 Task: Add the task  Integrate a new online platform for online cooking lessons to the section Incident Prevention Sprint in the project BitRise and add a Due Date to the respective task as 2023/11/13
Action: Mouse moved to (865, 418)
Screenshot: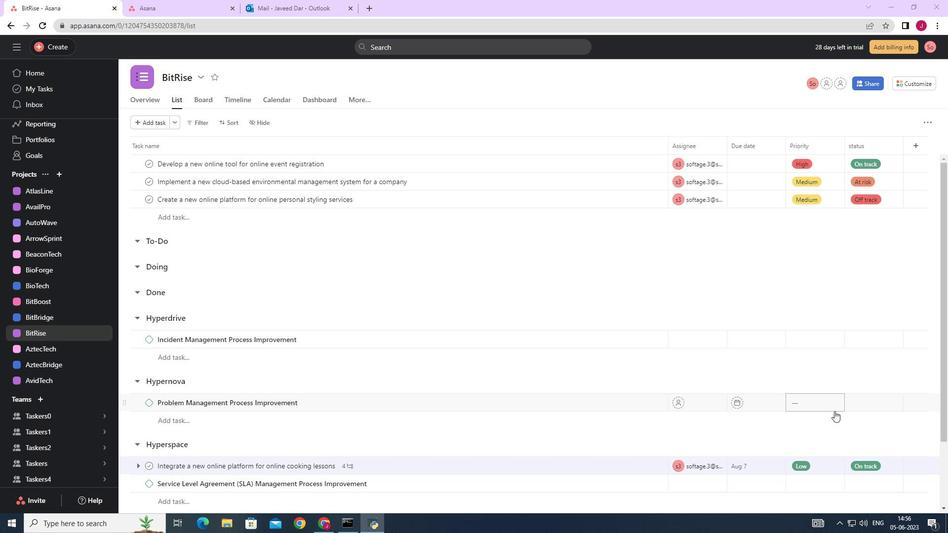 
Action: Mouse scrolled (865, 417) with delta (0, 0)
Screenshot: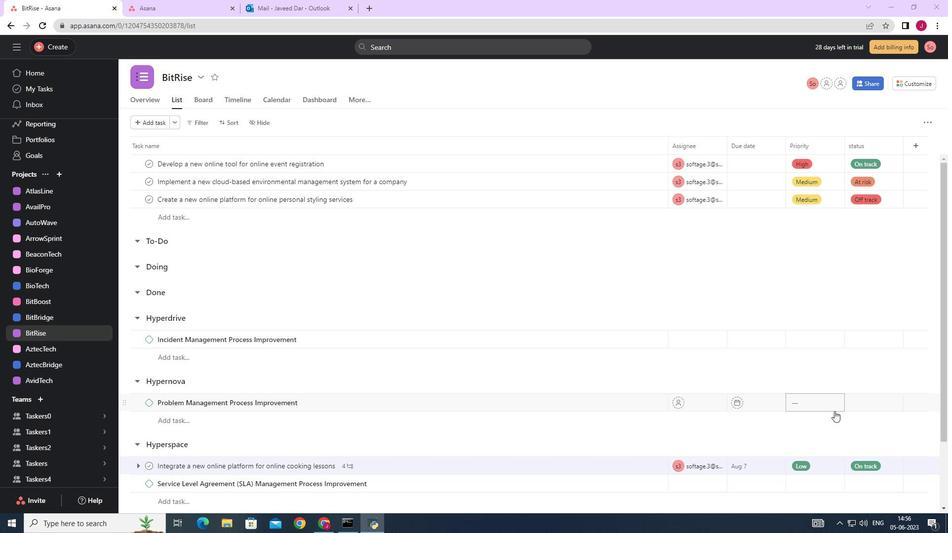 
Action: Mouse scrolled (865, 417) with delta (0, 0)
Screenshot: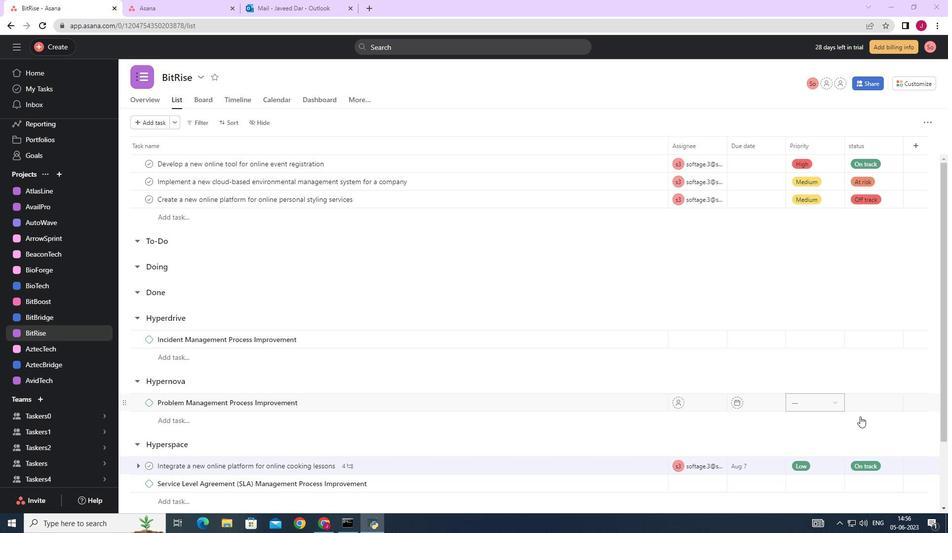 
Action: Mouse scrolled (865, 417) with delta (0, 0)
Screenshot: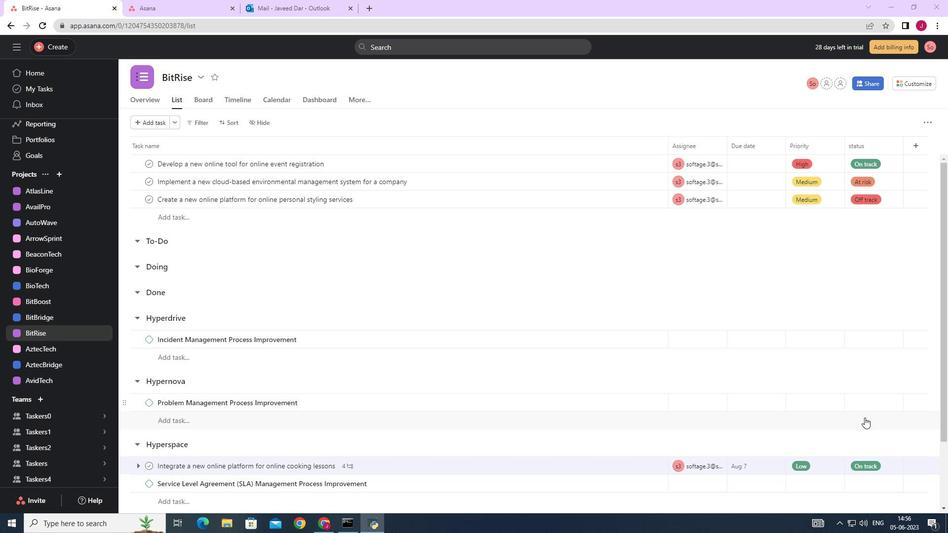 
Action: Mouse scrolled (865, 417) with delta (0, 0)
Screenshot: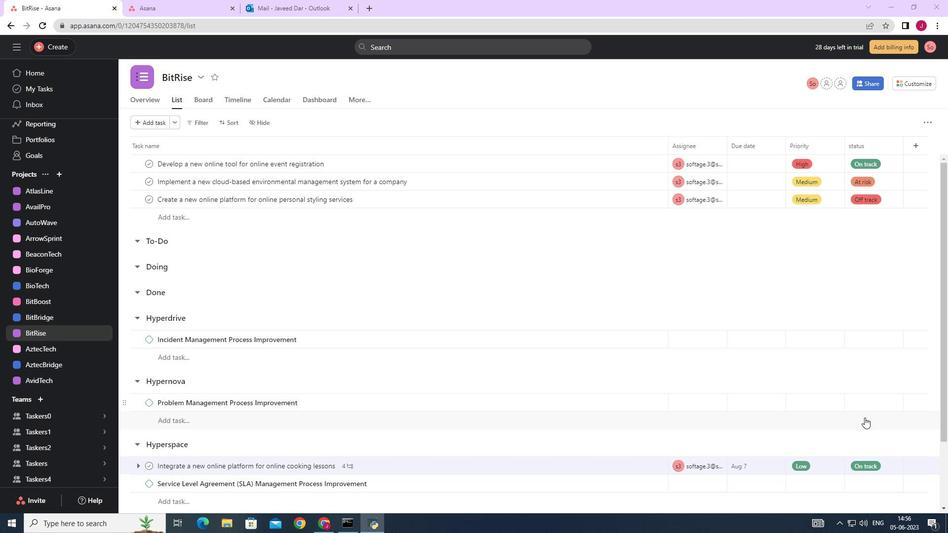 
Action: Mouse scrolled (865, 417) with delta (0, 0)
Screenshot: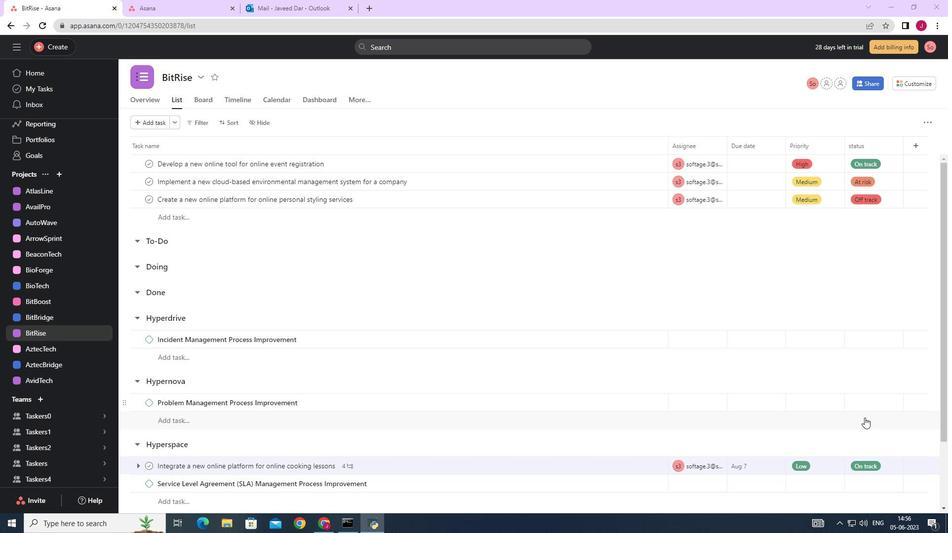 
Action: Mouse moved to (728, 386)
Screenshot: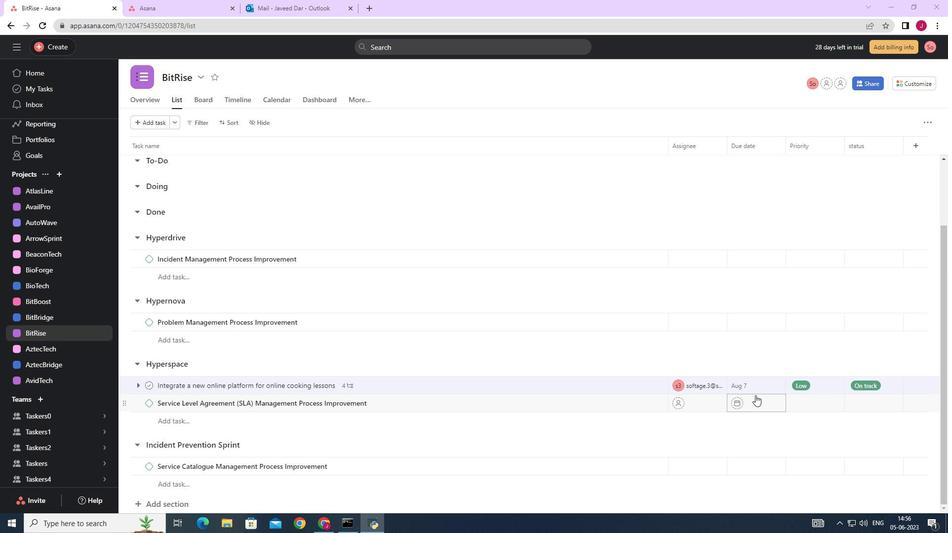 
Action: Mouse scrolled (728, 385) with delta (0, 0)
Screenshot: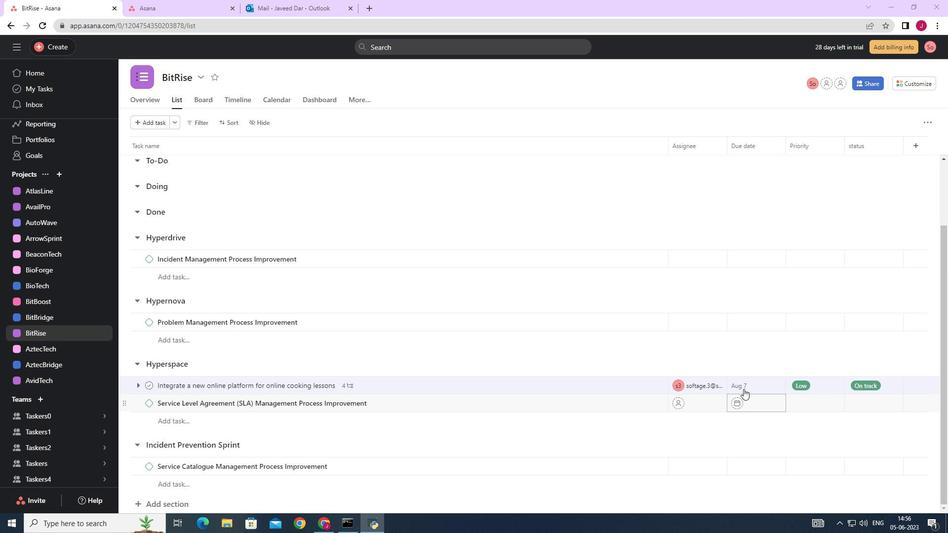 
Action: Mouse scrolled (728, 385) with delta (0, 0)
Screenshot: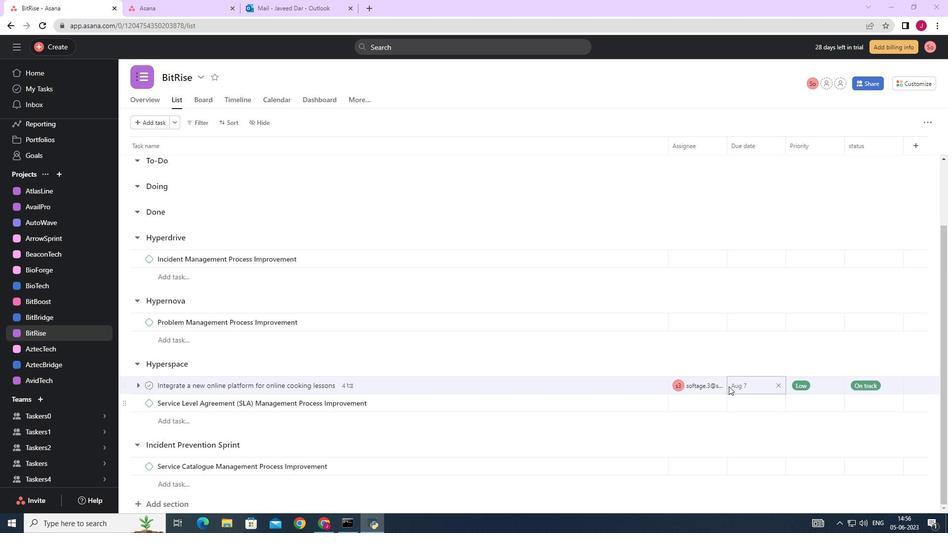 
Action: Mouse moved to (640, 384)
Screenshot: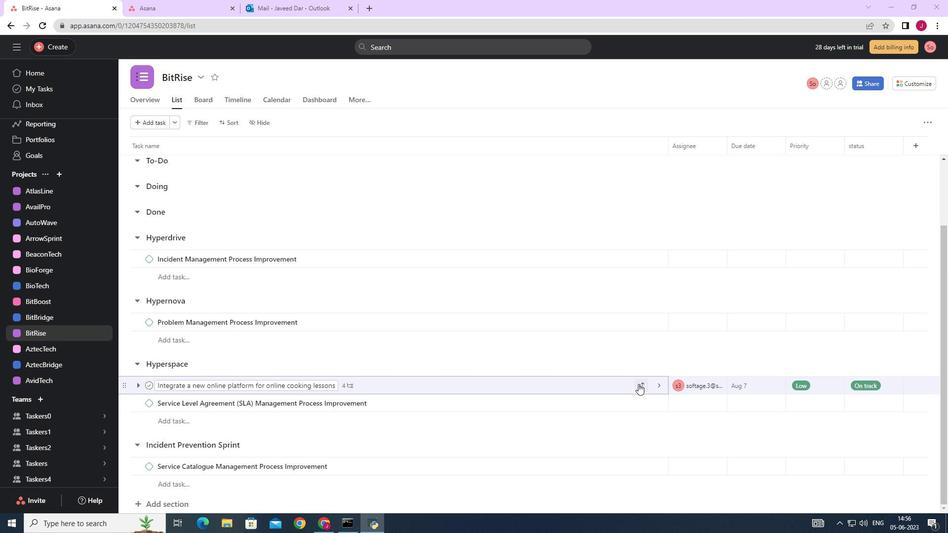 
Action: Mouse pressed left at (640, 384)
Screenshot: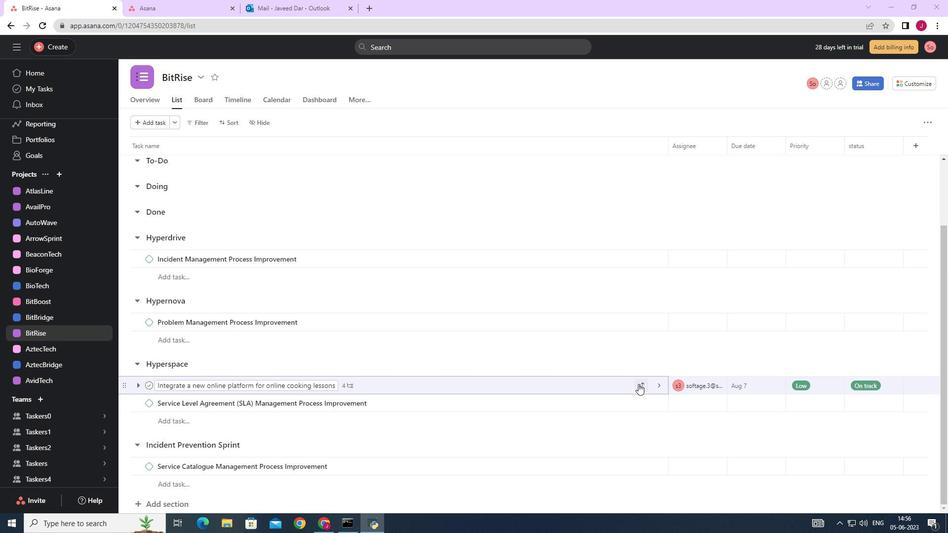 
Action: Mouse moved to (608, 368)
Screenshot: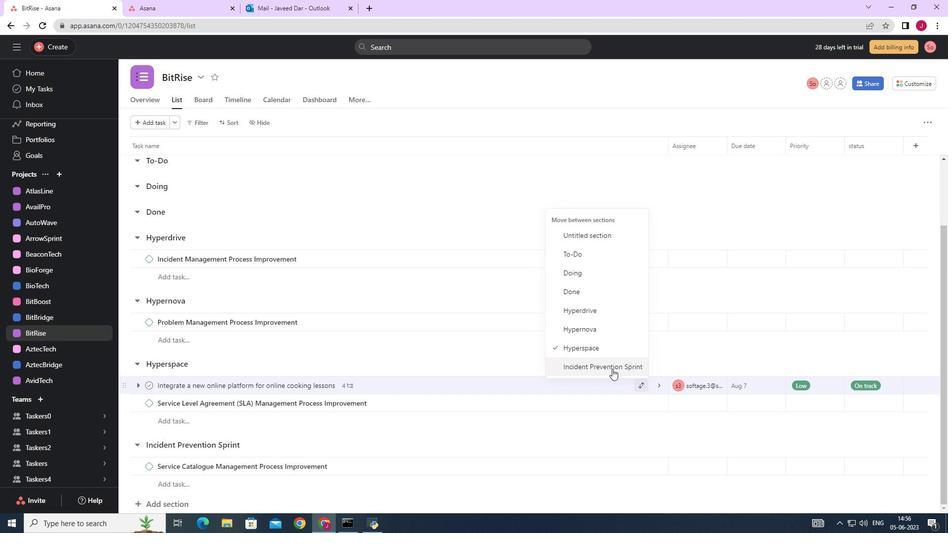 
Action: Mouse pressed left at (608, 368)
Screenshot: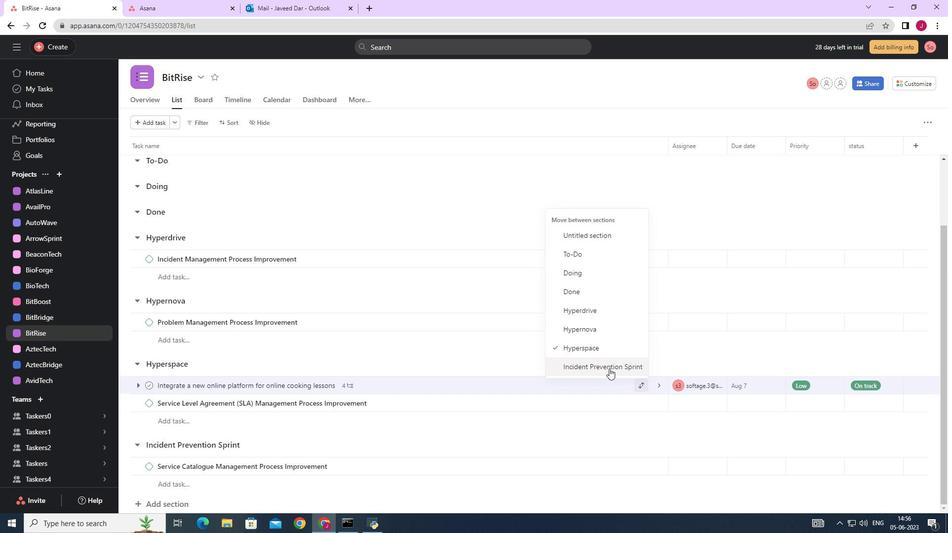 
Action: Mouse moved to (779, 445)
Screenshot: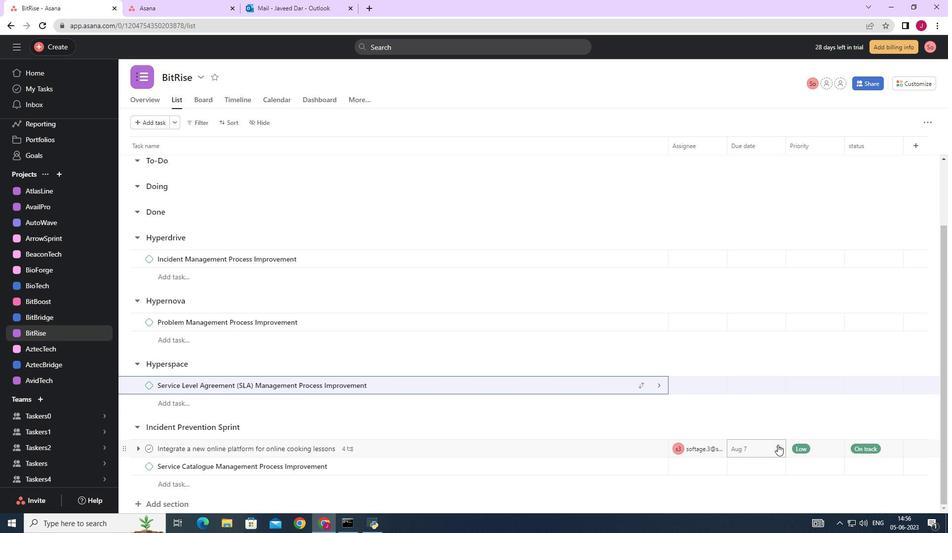 
Action: Mouse pressed left at (779, 445)
Screenshot: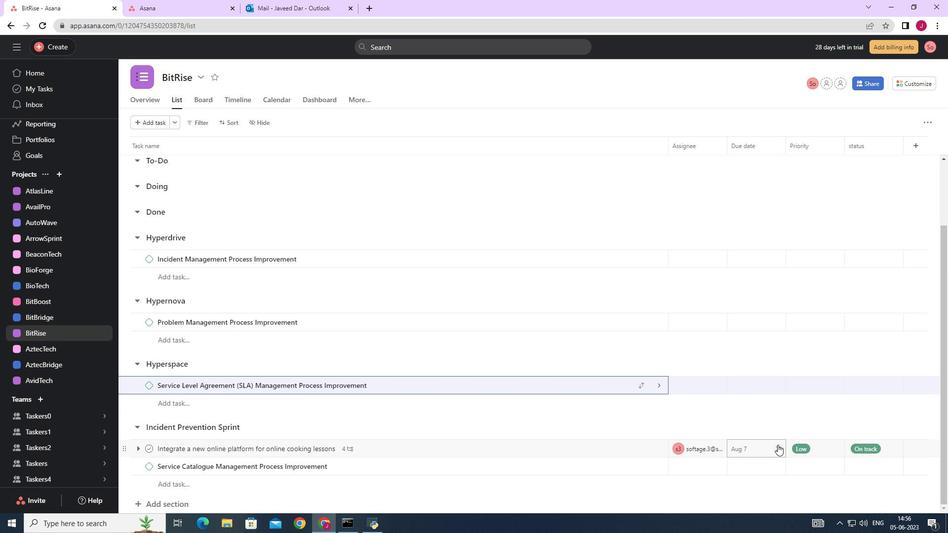 
Action: Mouse moved to (753, 445)
Screenshot: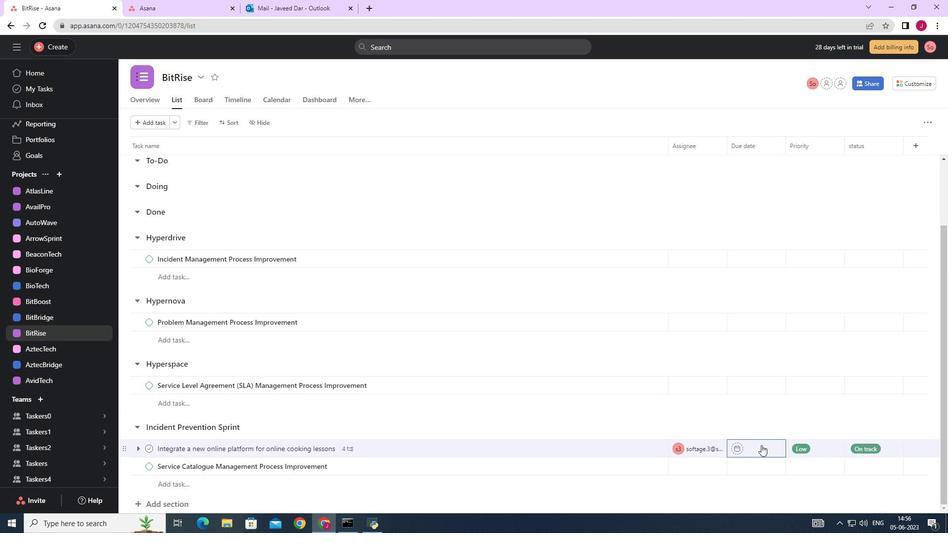 
Action: Mouse pressed left at (753, 445)
Screenshot: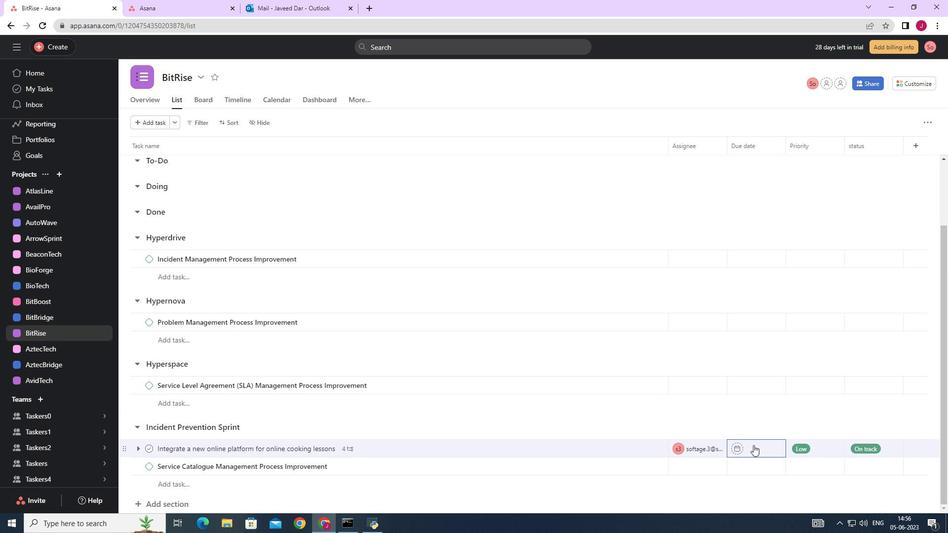 
Action: Mouse moved to (856, 292)
Screenshot: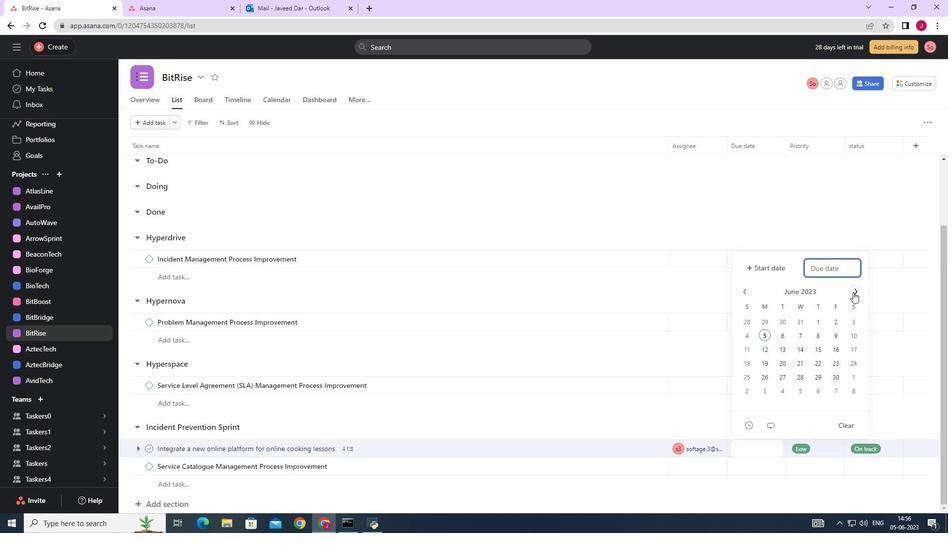 
Action: Mouse pressed left at (856, 292)
Screenshot: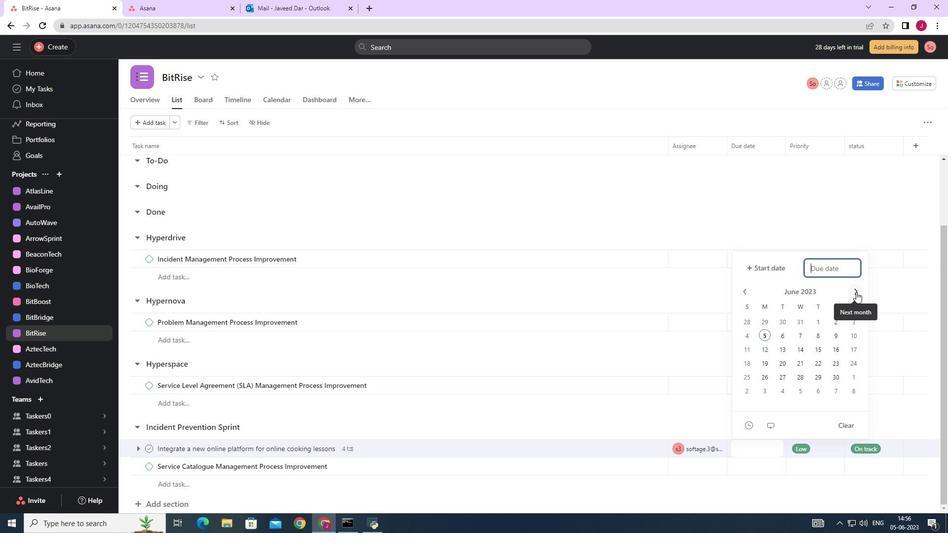 
Action: Mouse moved to (857, 292)
Screenshot: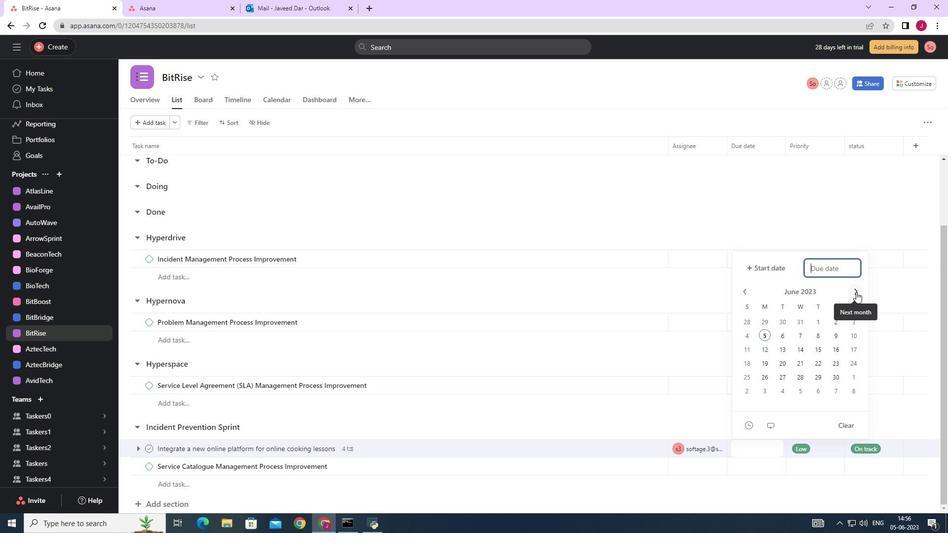 
Action: Mouse pressed left at (857, 292)
Screenshot: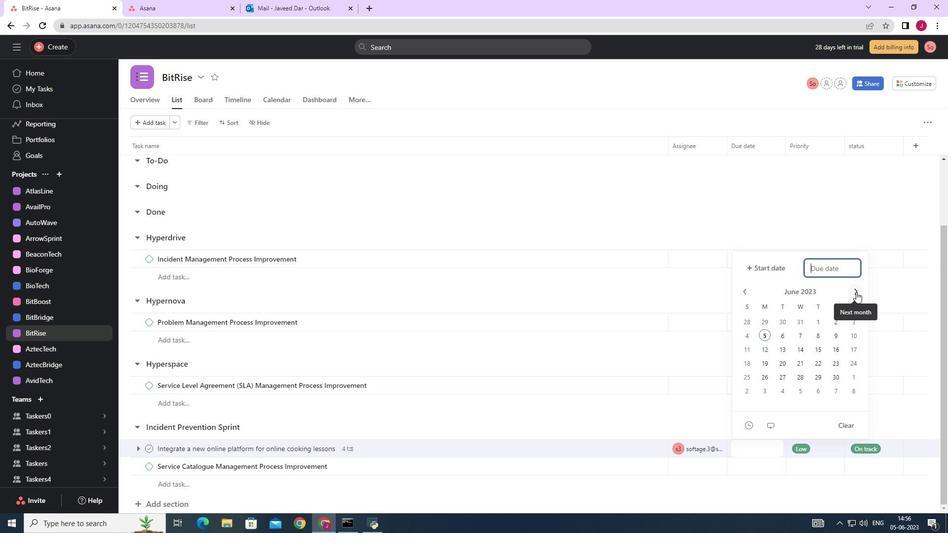 
Action: Mouse pressed left at (857, 292)
Screenshot: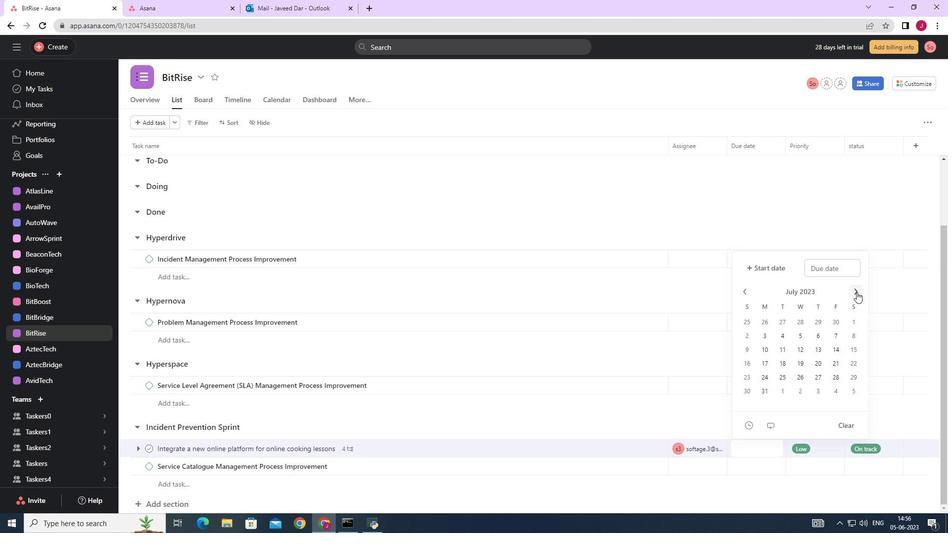 
Action: Mouse pressed left at (857, 292)
Screenshot: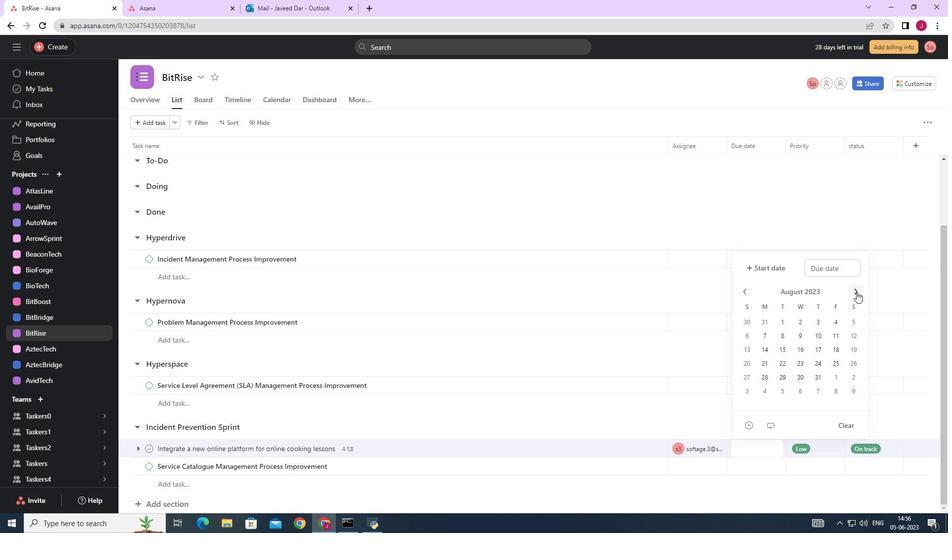
Action: Mouse pressed left at (857, 292)
Screenshot: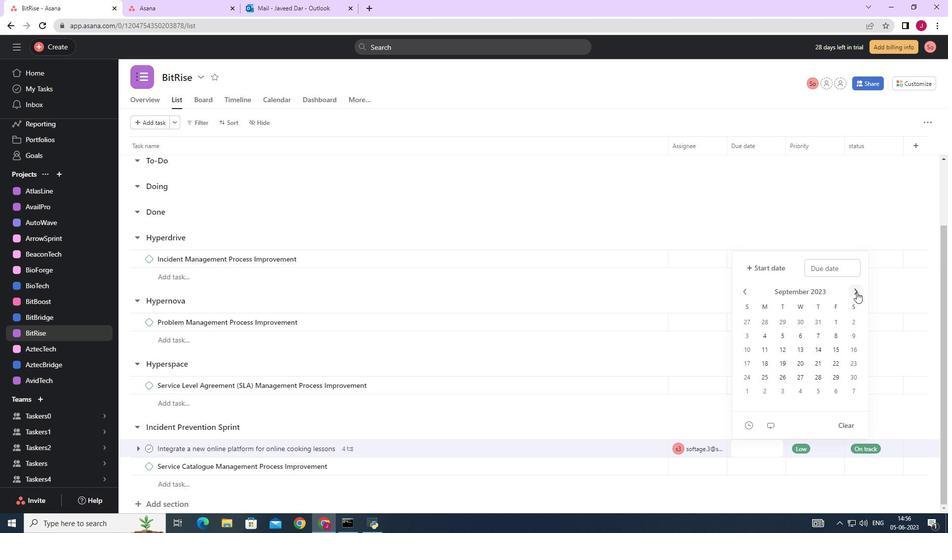 
Action: Mouse pressed left at (857, 292)
Screenshot: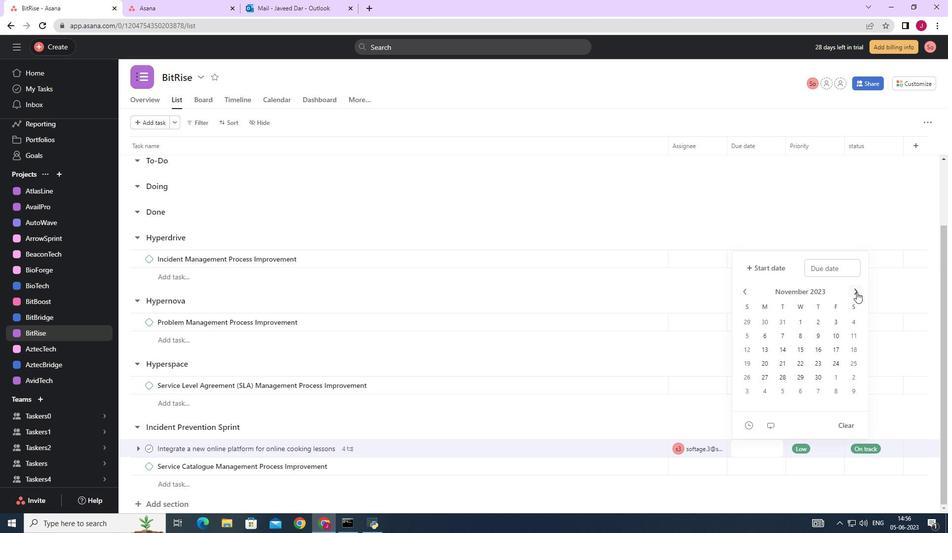 
Action: Mouse moved to (749, 296)
Screenshot: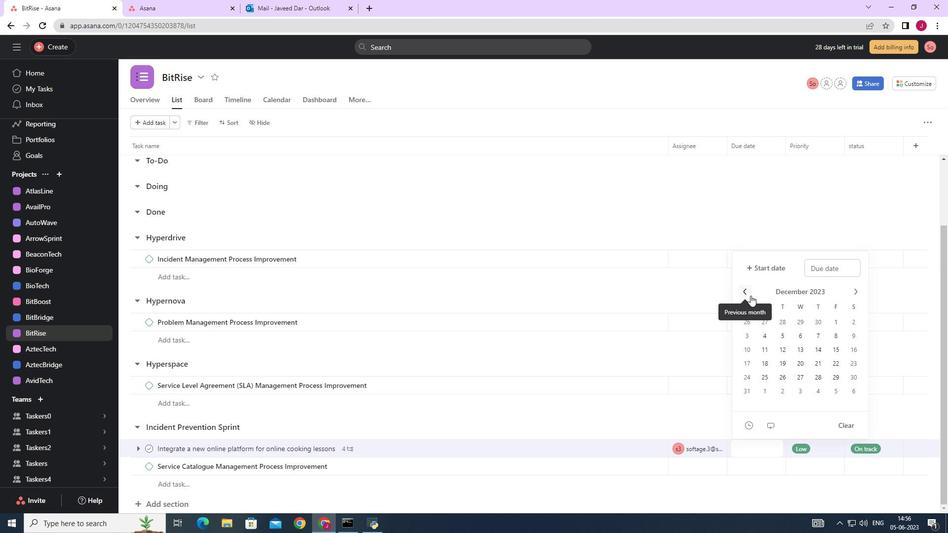 
Action: Mouse pressed left at (749, 296)
Screenshot: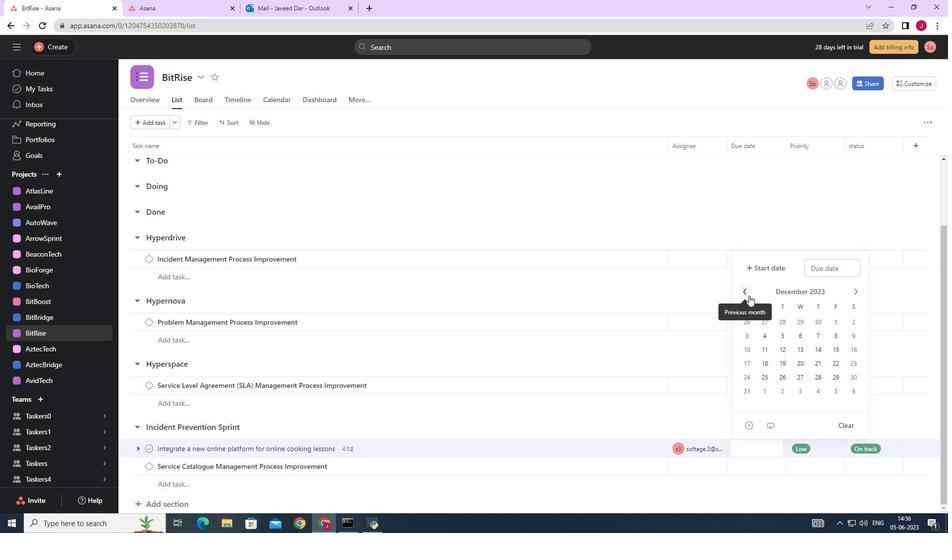 
Action: Mouse moved to (854, 335)
Screenshot: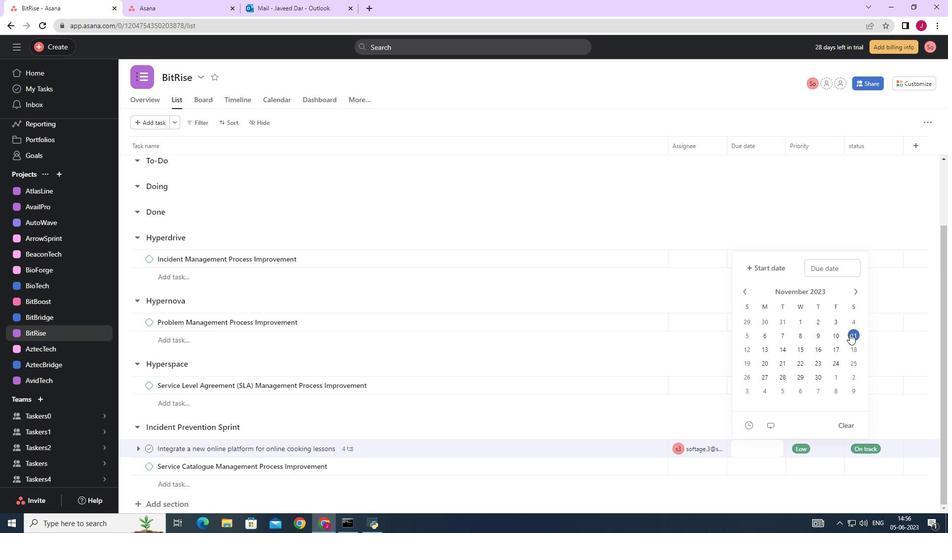 
Action: Mouse pressed left at (854, 335)
Screenshot: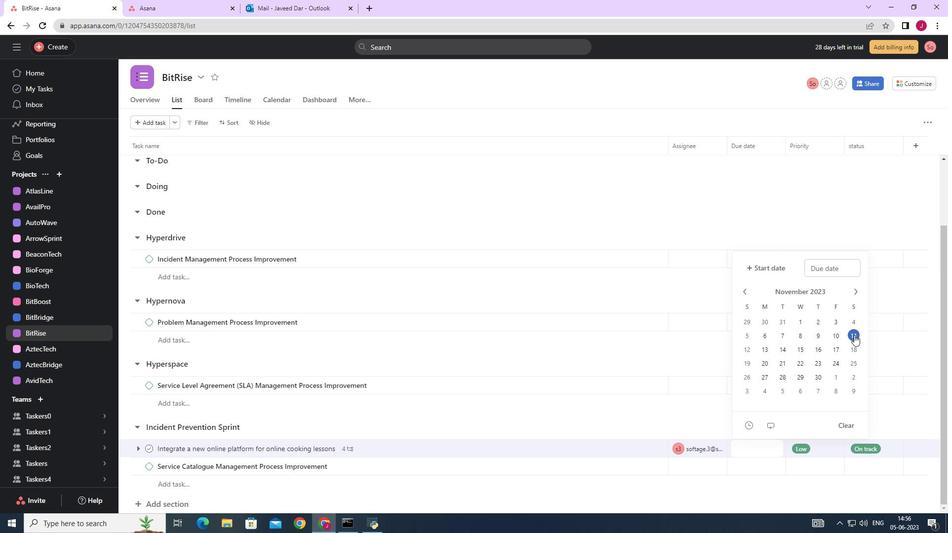 
Action: Mouse moved to (771, 348)
Screenshot: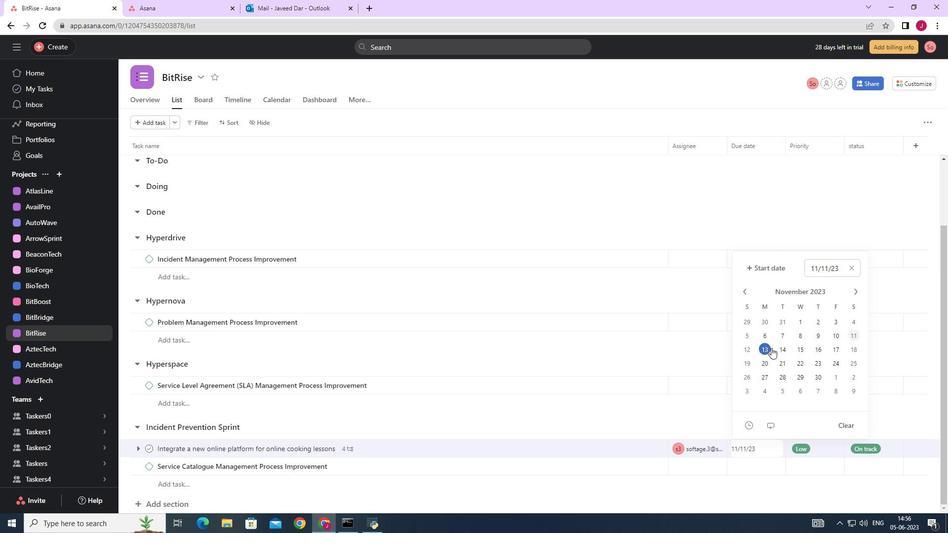 
Action: Mouse pressed left at (771, 348)
Screenshot: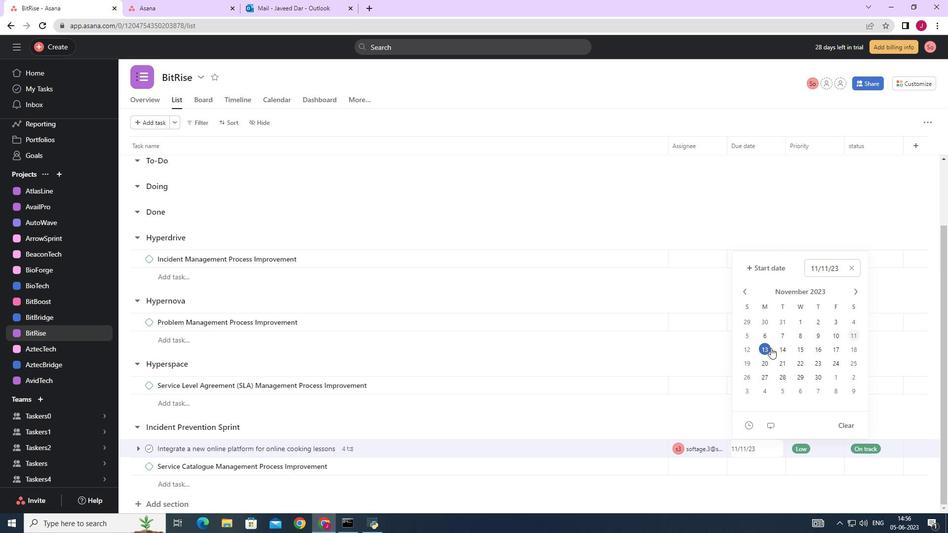
Action: Mouse moved to (802, 210)
Screenshot: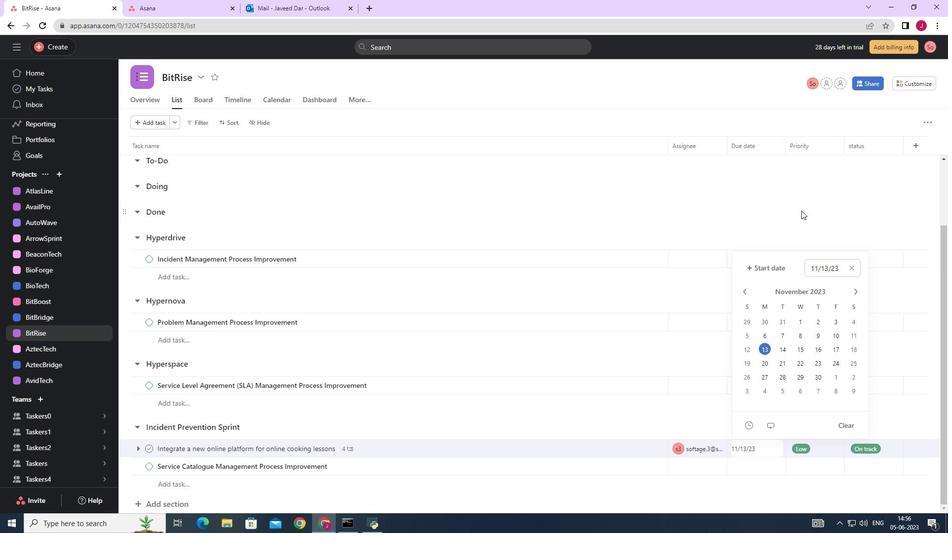 
Action: Mouse pressed left at (802, 210)
Screenshot: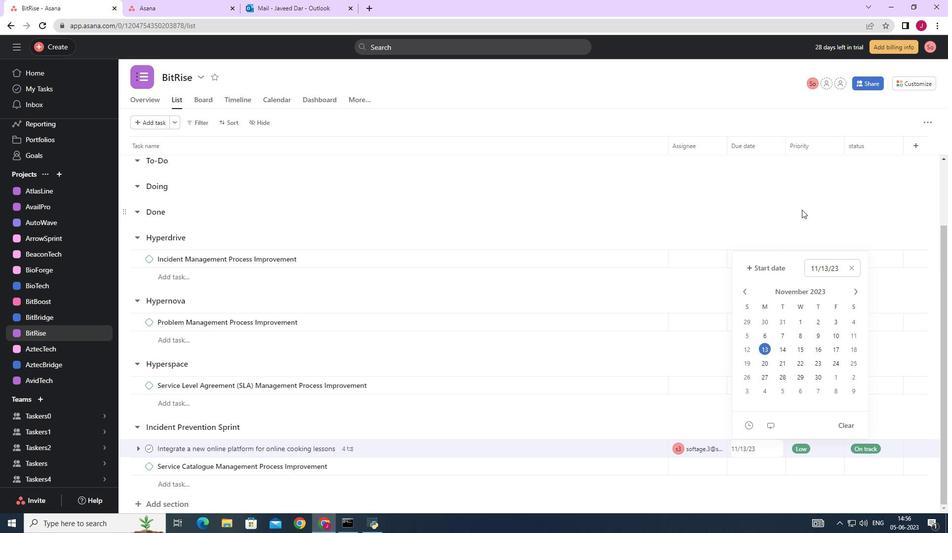 
